Task: Add a signature Johnny Mitchell containing With heartfelt thanks and warm wishes, Johnny Mitchell to email address softage.2@softage.net and add a folder Photography
Action: Key pressed n
Screenshot: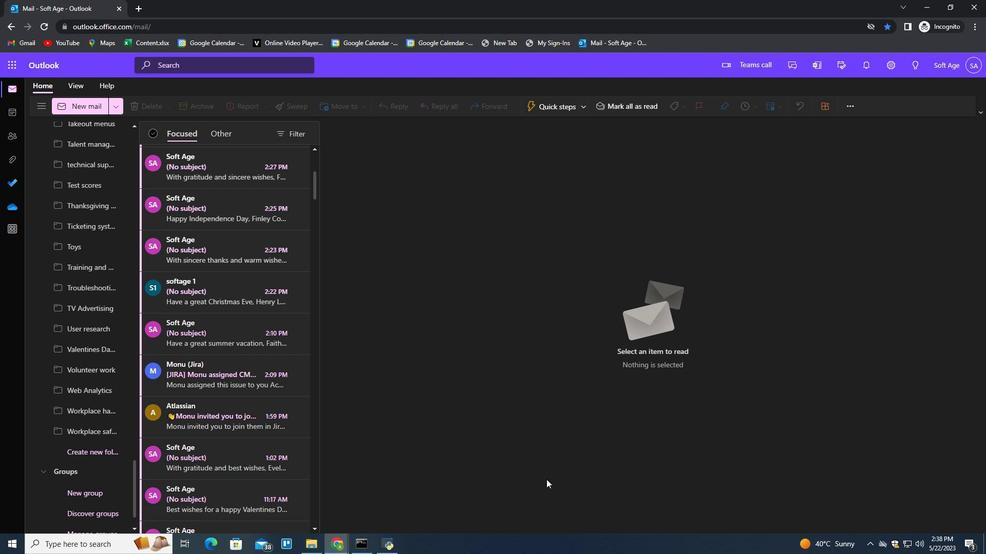 
Action: Mouse moved to (690, 106)
Screenshot: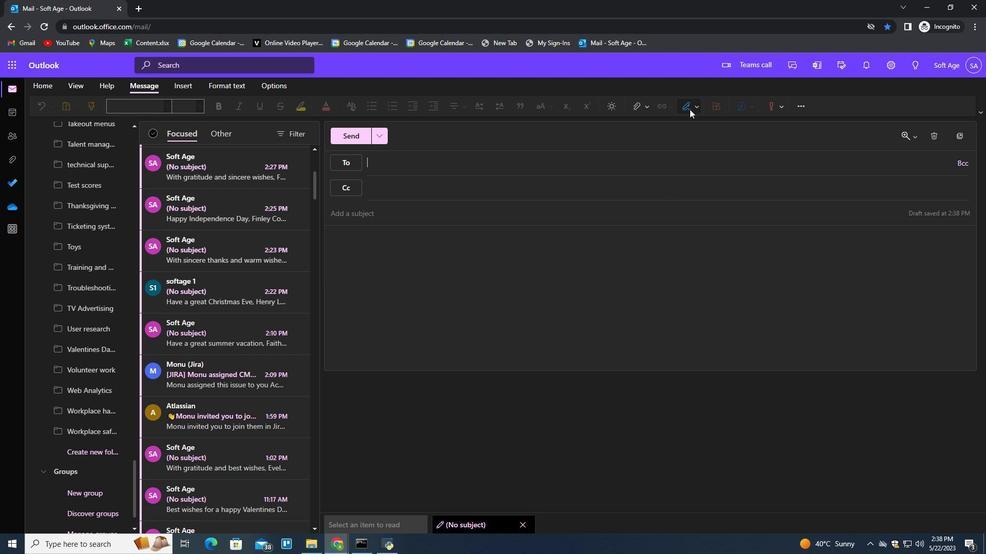 
Action: Mouse pressed left at (690, 106)
Screenshot: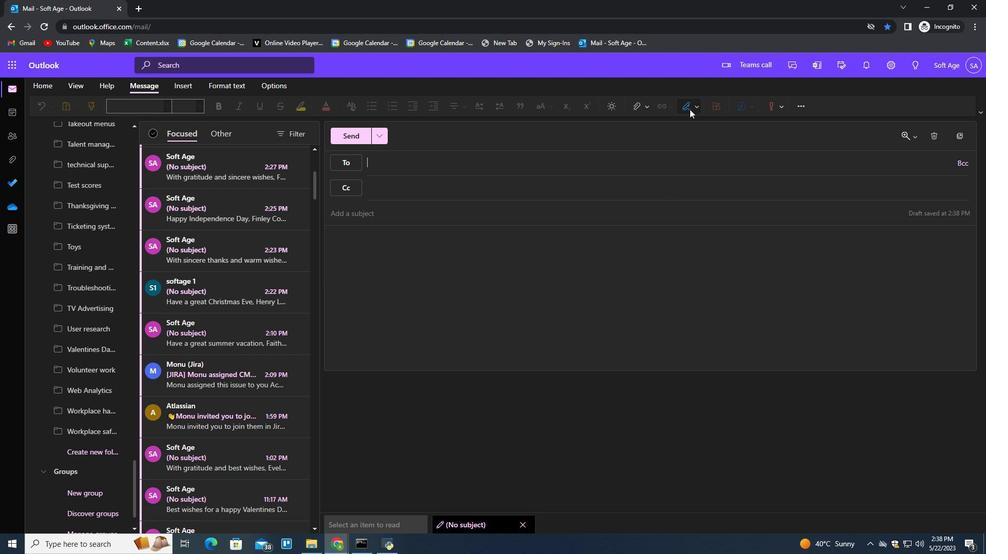 
Action: Mouse moved to (671, 149)
Screenshot: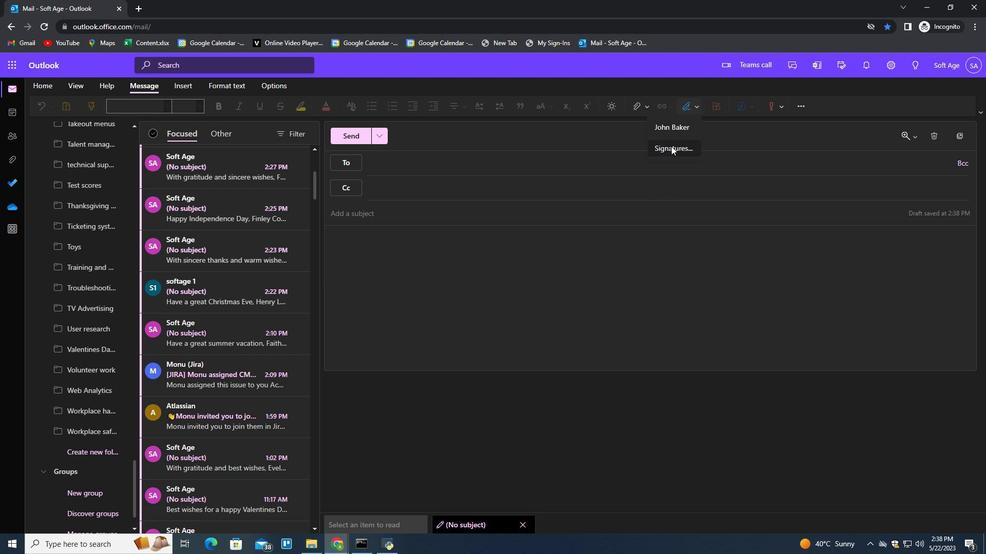 
Action: Mouse pressed left at (671, 149)
Screenshot: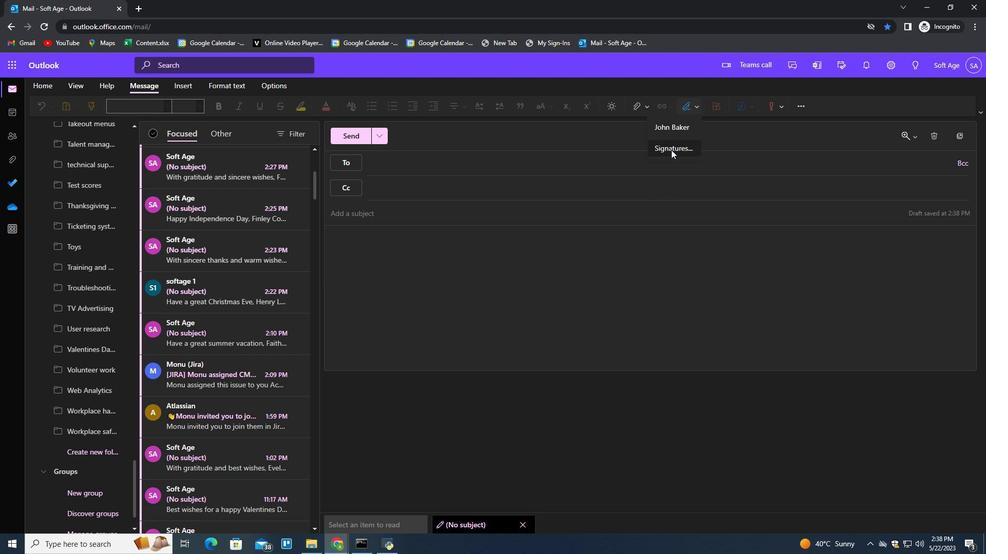 
Action: Mouse moved to (691, 185)
Screenshot: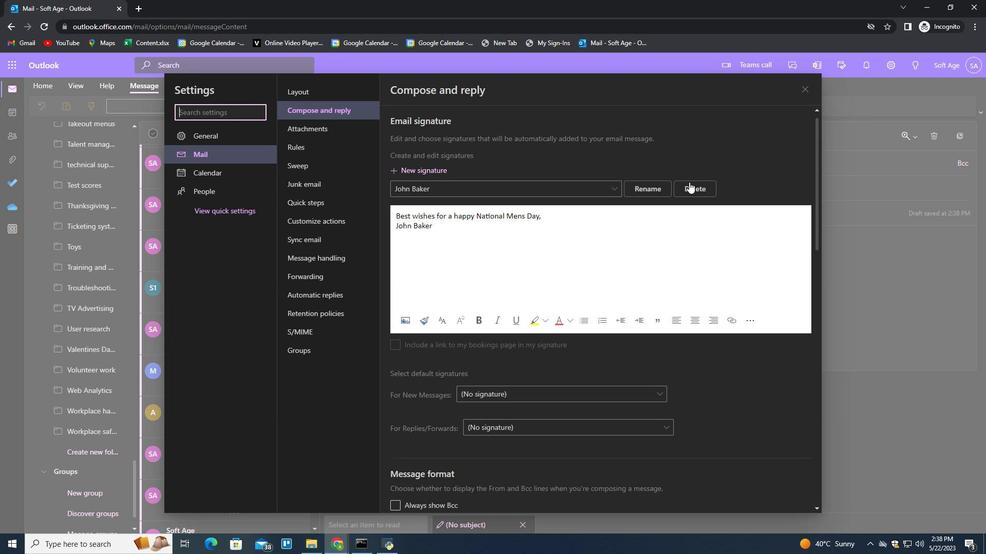 
Action: Mouse pressed left at (691, 185)
Screenshot: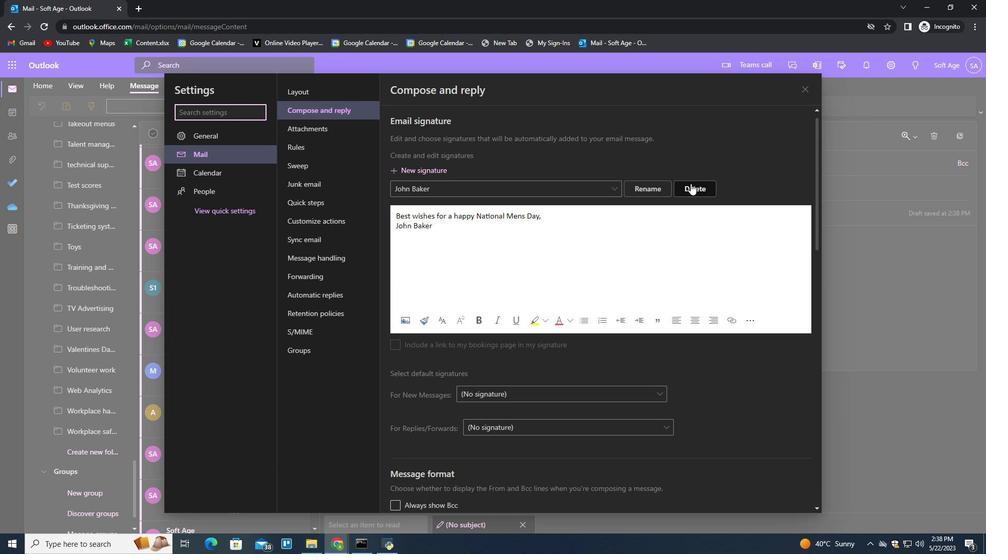 
Action: Mouse moved to (686, 189)
Screenshot: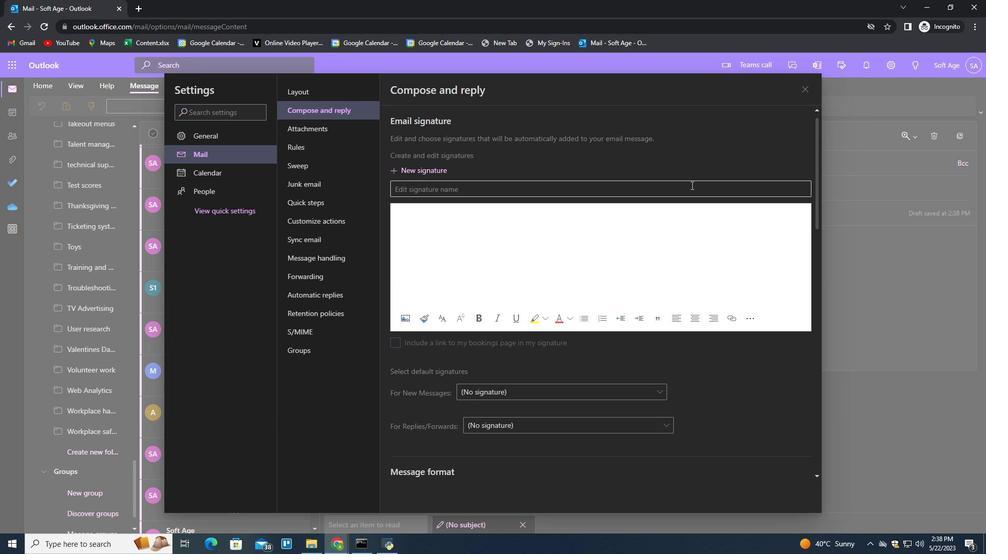 
Action: Mouse pressed left at (686, 189)
Screenshot: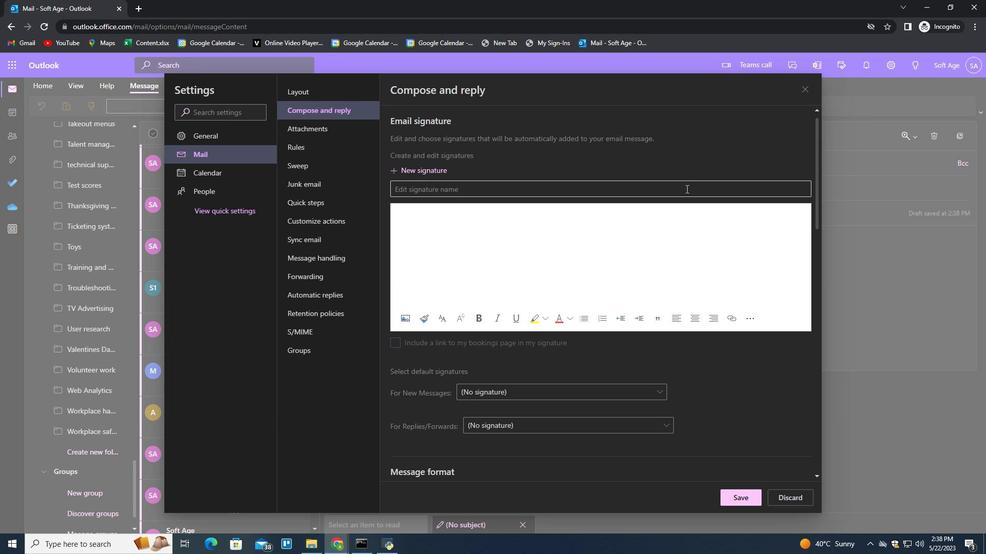 
Action: Mouse moved to (685, 190)
Screenshot: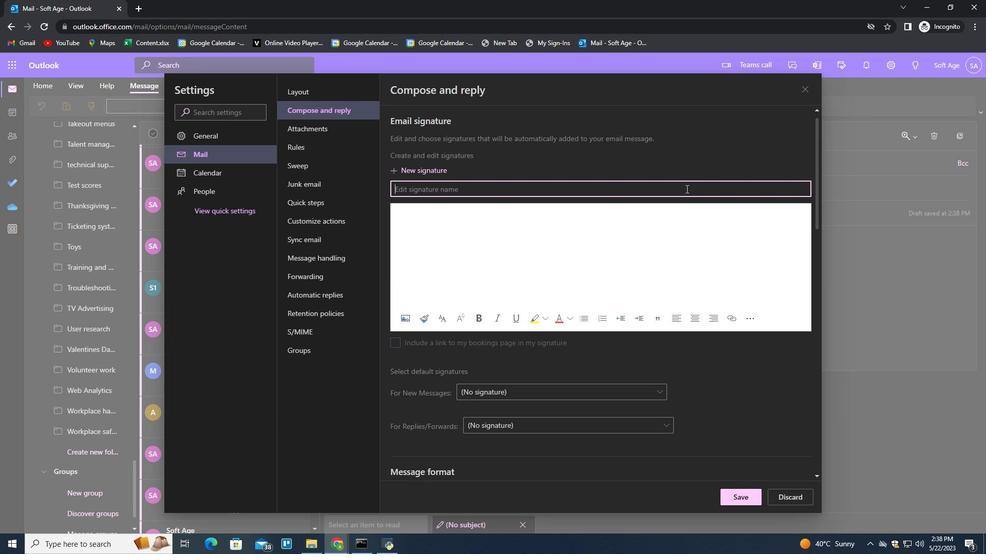 
Action: Key pressed <Key.shift>H<Key.backspace><Key.shift>Johnny<Key.space><Key.shift>Mitchell<Key.tab><Key.shift>With<Key.space>heartfelt<Key.space>and<Key.space>warm<Key.space>wishes,<Key.shift_r><Key.enter><Key.shift>Johnny<Key.space><Key.shift>Mitchell
Screenshot: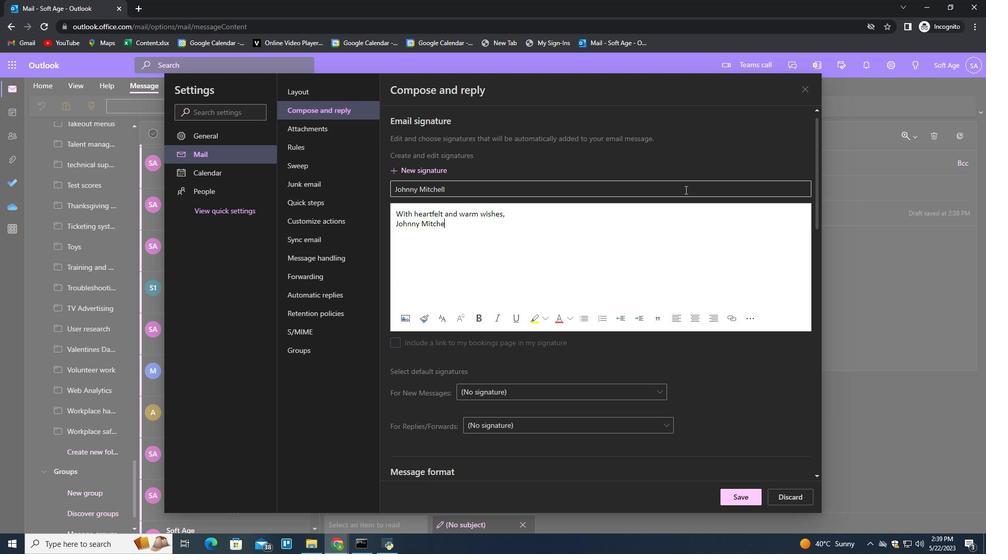 
Action: Mouse moved to (749, 493)
Screenshot: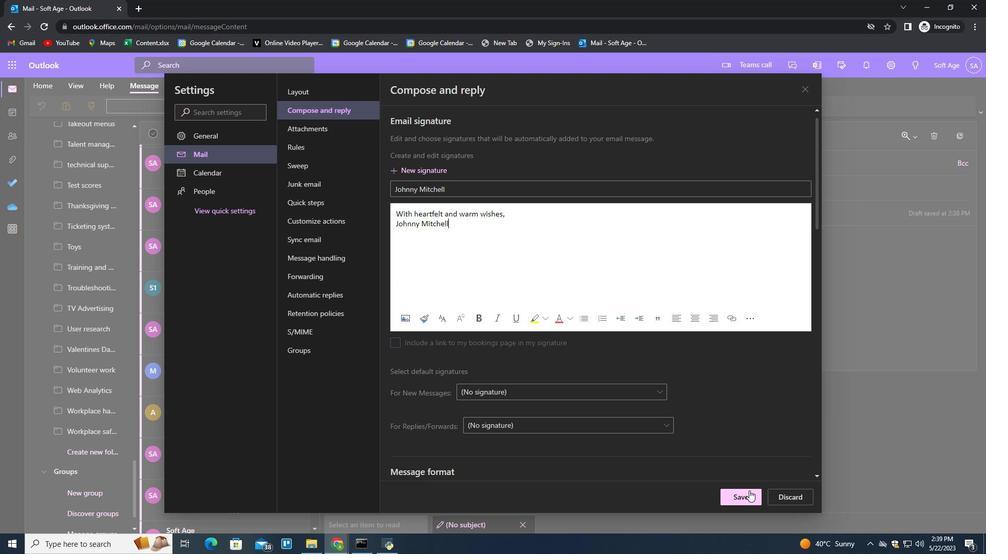 
Action: Mouse pressed left at (749, 493)
Screenshot: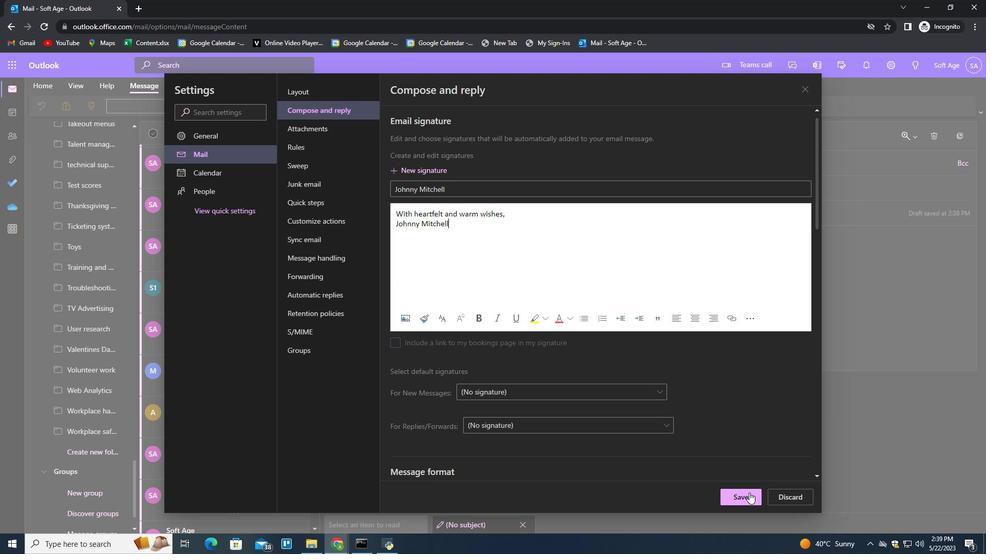 
Action: Mouse moved to (853, 281)
Screenshot: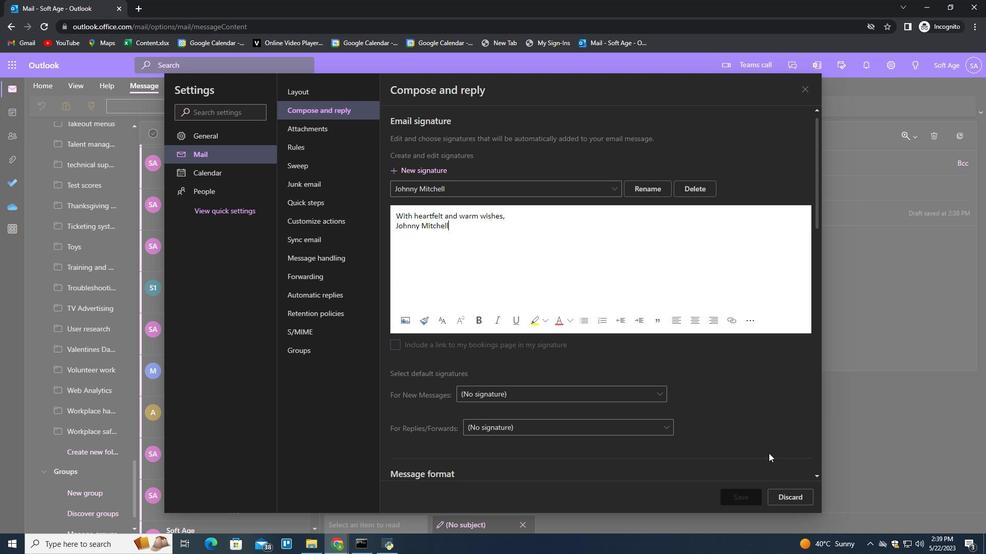 
Action: Mouse pressed left at (853, 281)
Screenshot: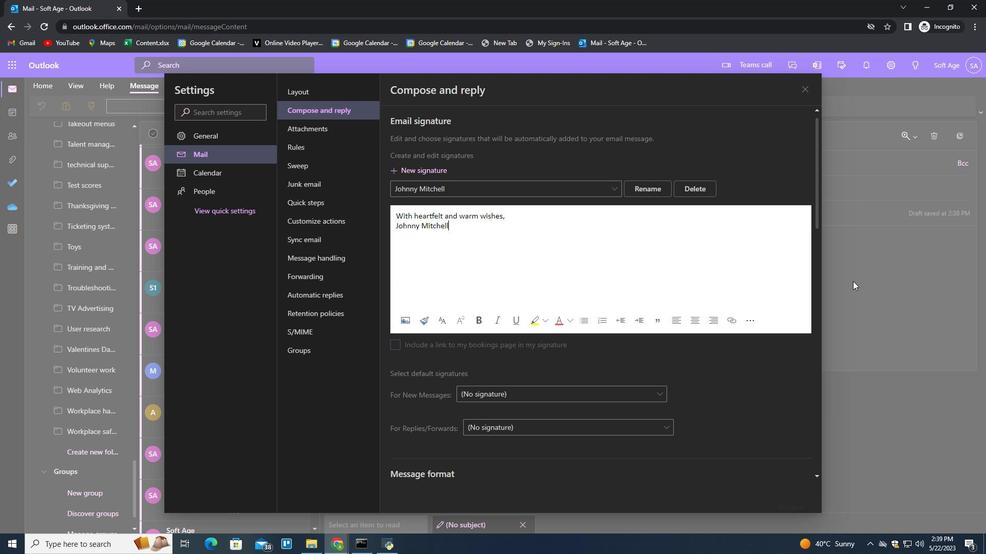 
Action: Mouse moved to (685, 103)
Screenshot: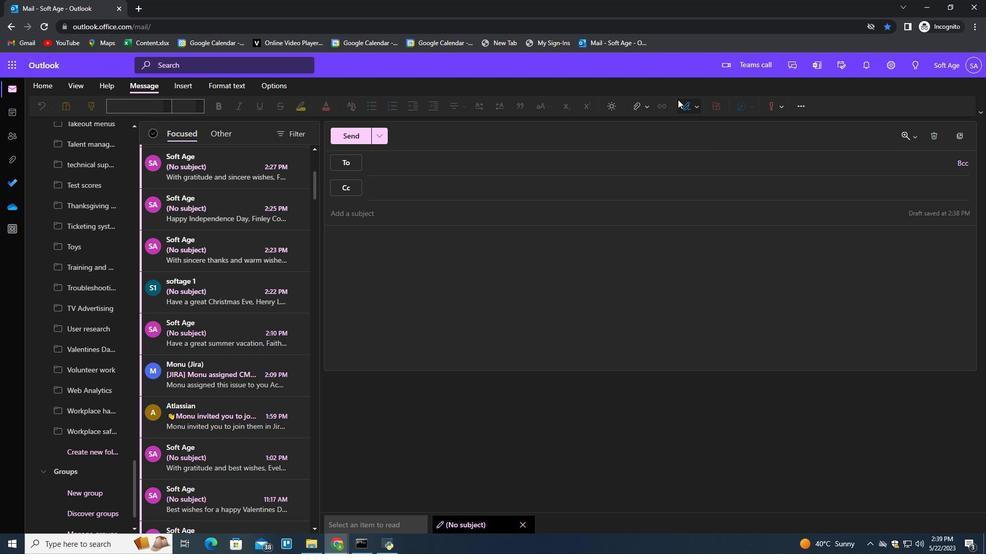 
Action: Mouse pressed left at (685, 103)
Screenshot: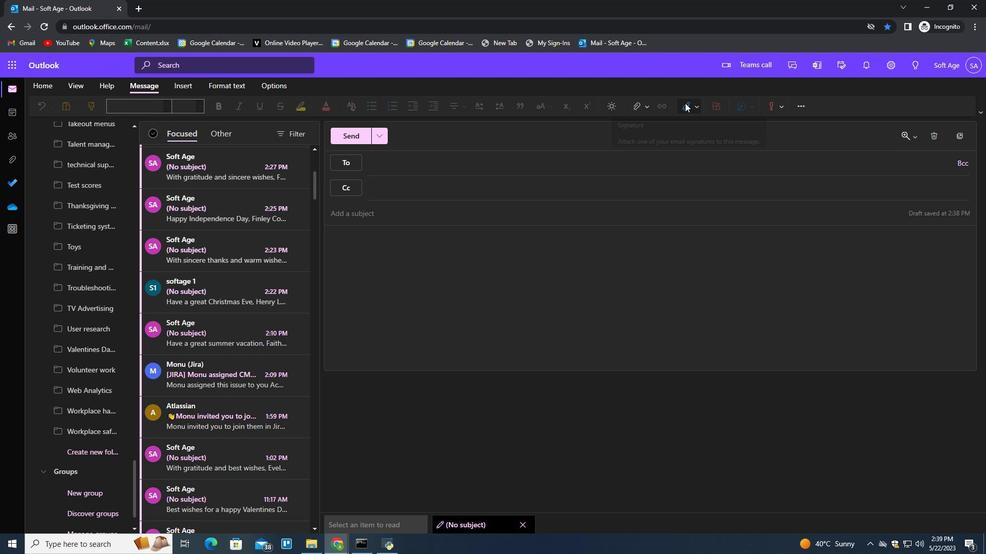 
Action: Mouse moved to (676, 132)
Screenshot: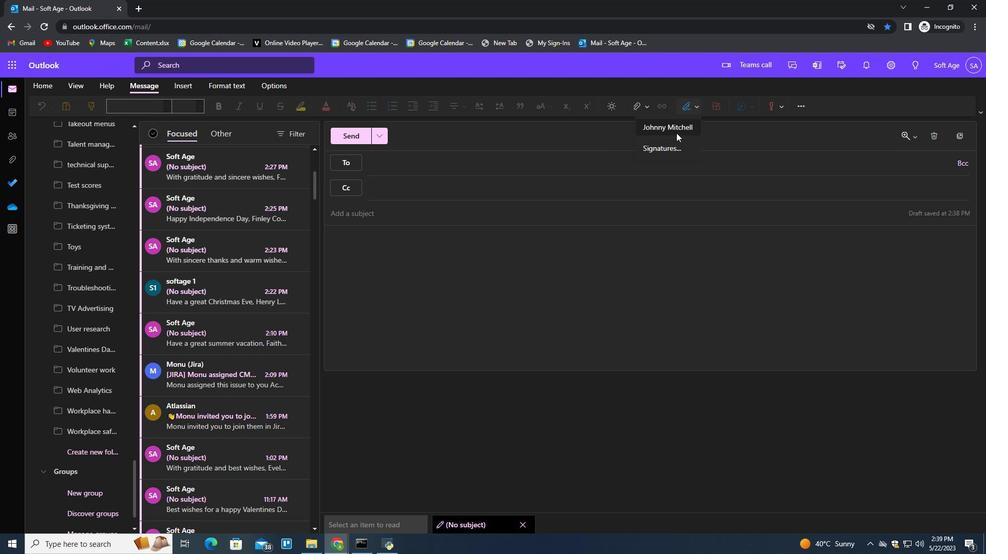 
Action: Mouse pressed left at (676, 132)
Screenshot: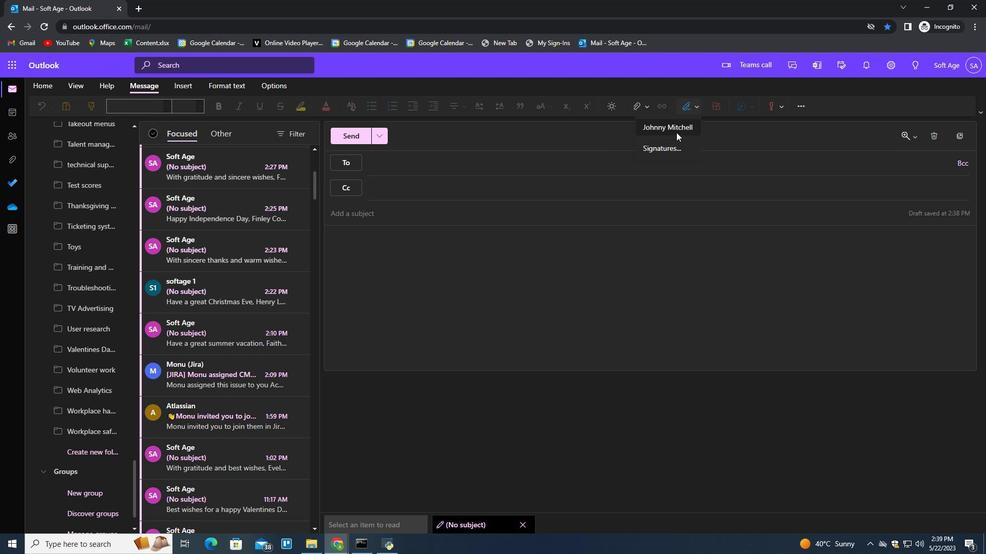 
Action: Mouse moved to (377, 167)
Screenshot: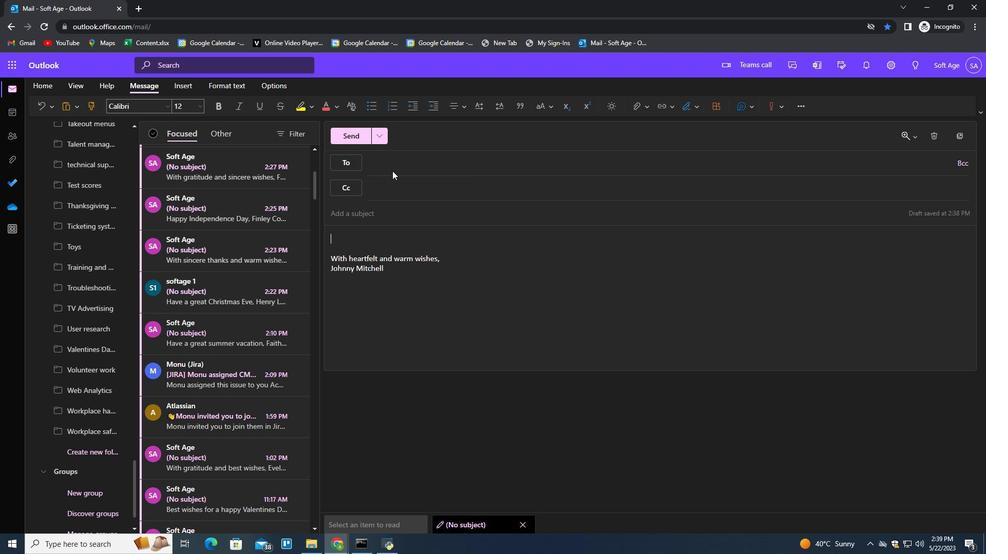 
Action: Mouse pressed left at (377, 167)
Screenshot: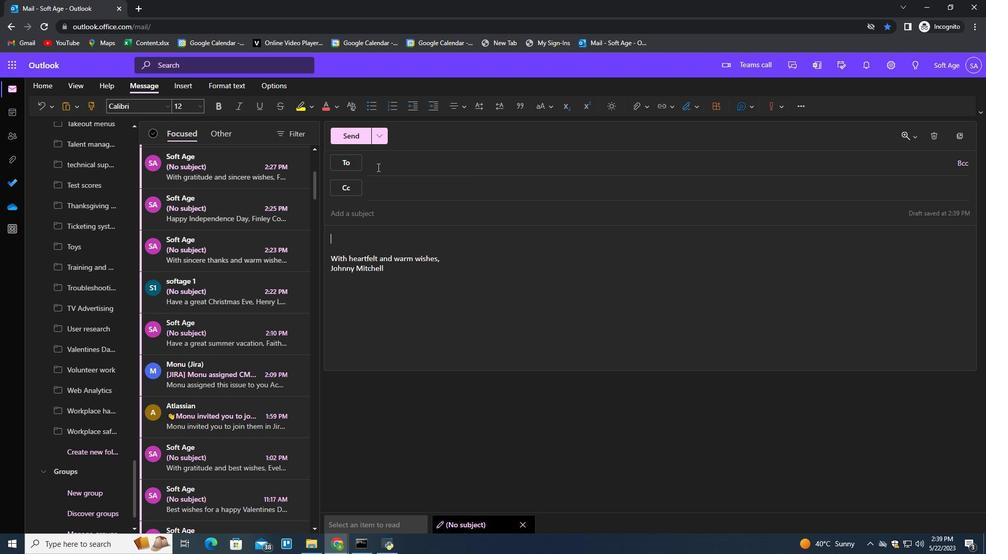 
Action: Key pressed softage.2<Key.shift><Key.shift>@softgae<Key.backspace><Key.backspace>e.net<Key.enter>
Screenshot: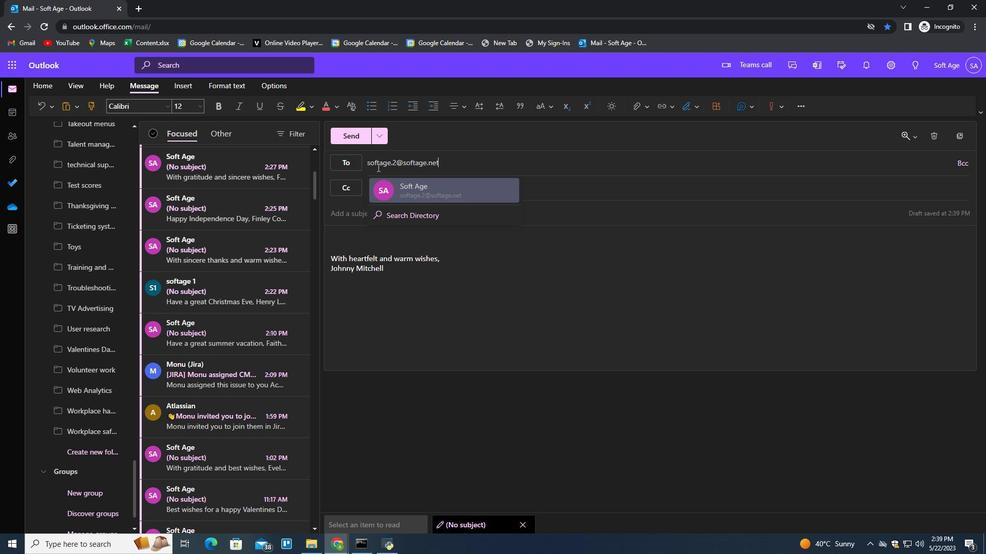
Action: Mouse moved to (89, 449)
Screenshot: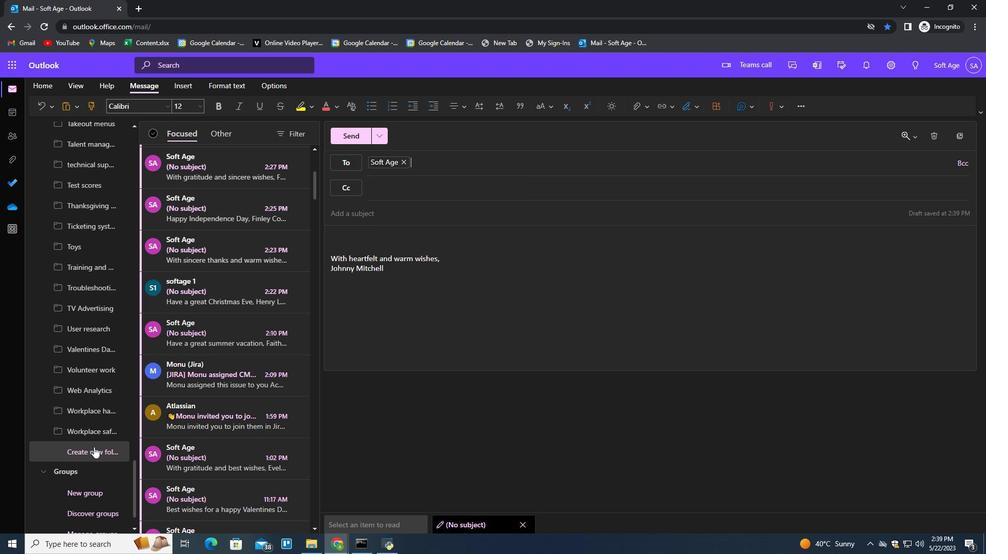 
Action: Mouse pressed left at (89, 449)
Screenshot: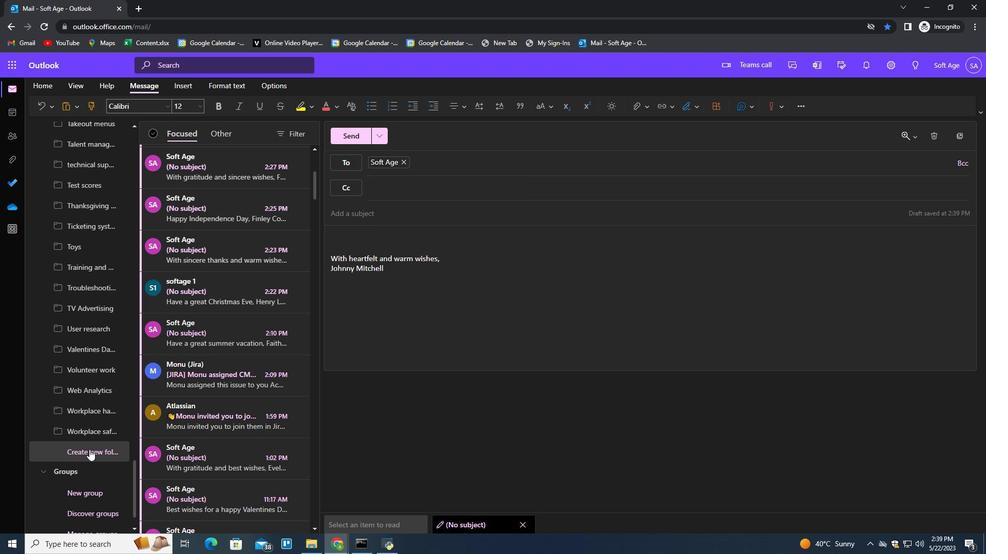 
Action: Key pressed <Key.shift>Pht<Key.backspace>otography<Key.enter>
Screenshot: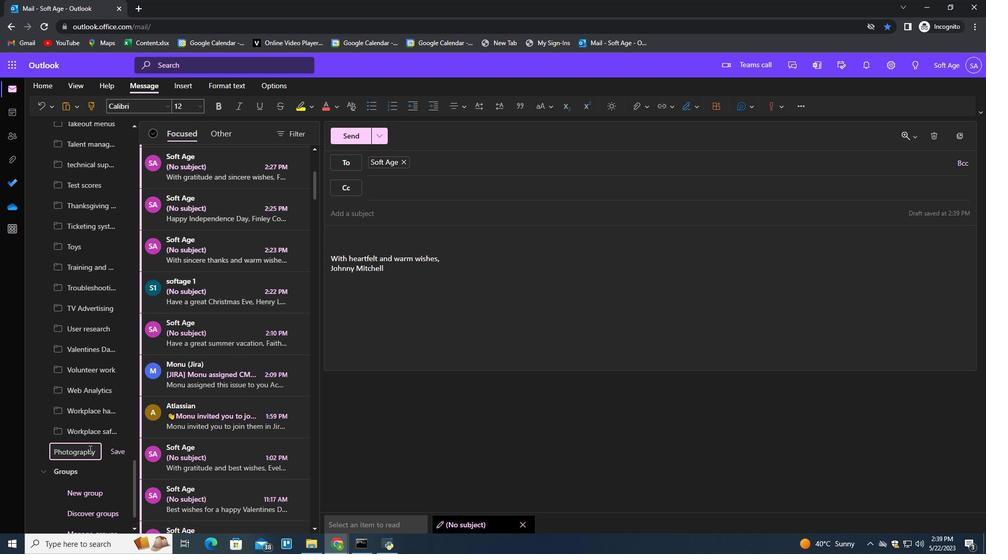 
